 Task: Apply layout section header in current slide.
Action: Mouse moved to (324, 82)
Screenshot: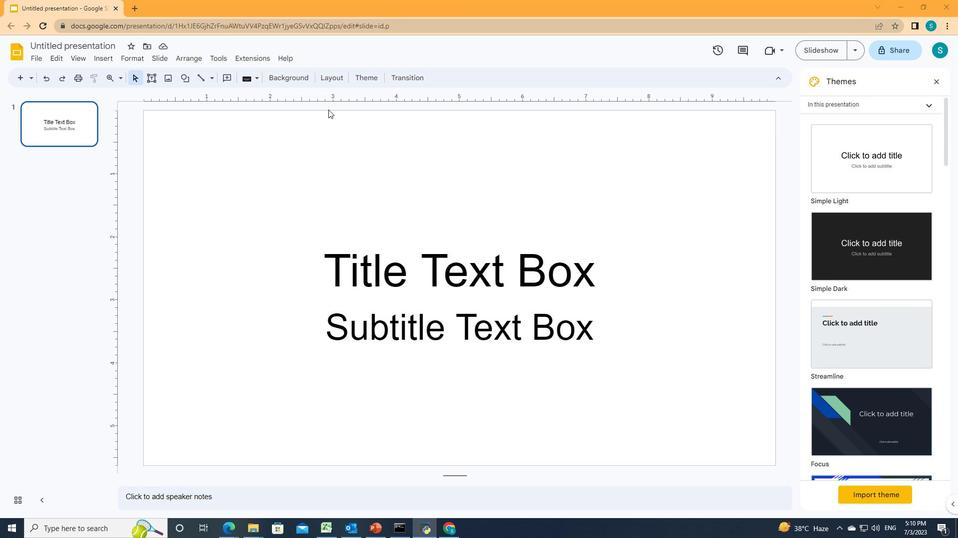 
Action: Mouse pressed left at (324, 82)
Screenshot: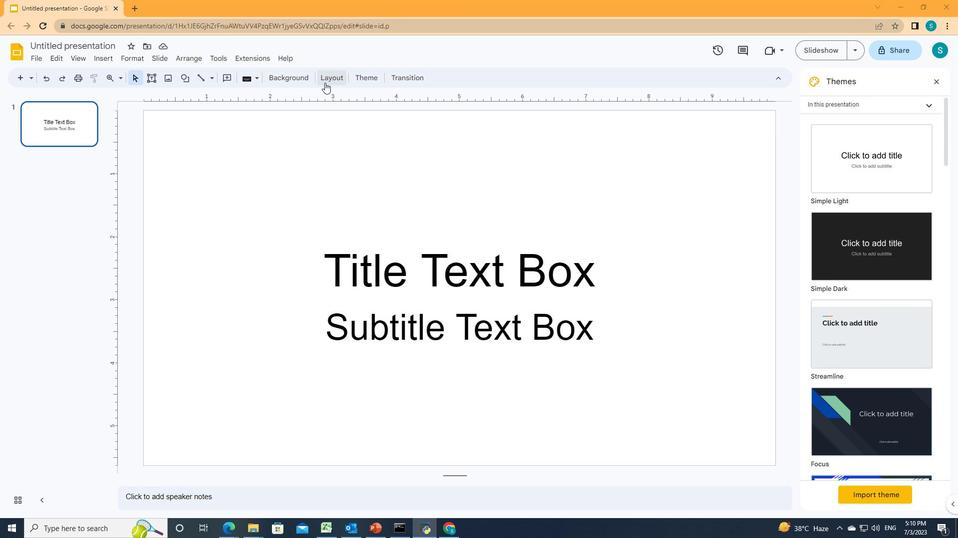 
Action: Mouse moved to (404, 114)
Screenshot: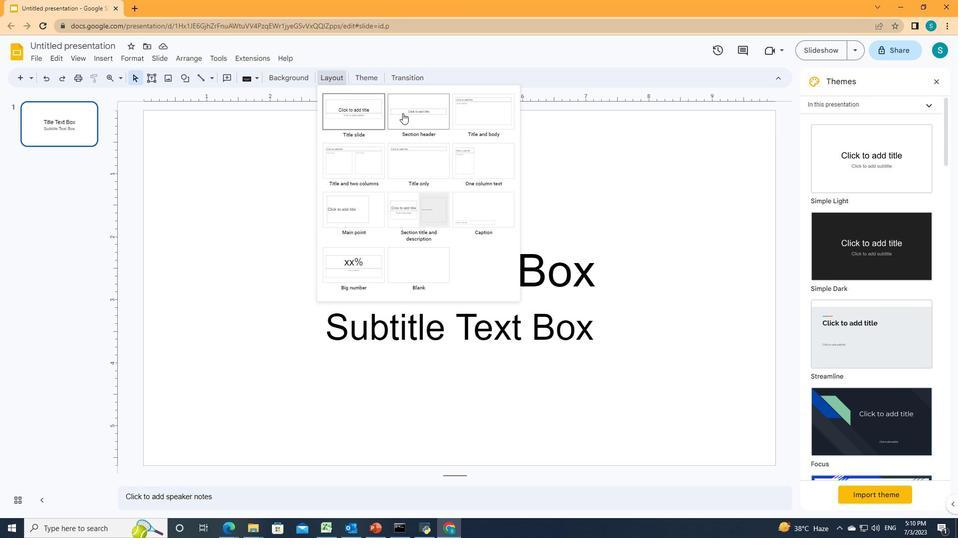 
Action: Mouse pressed left at (404, 114)
Screenshot: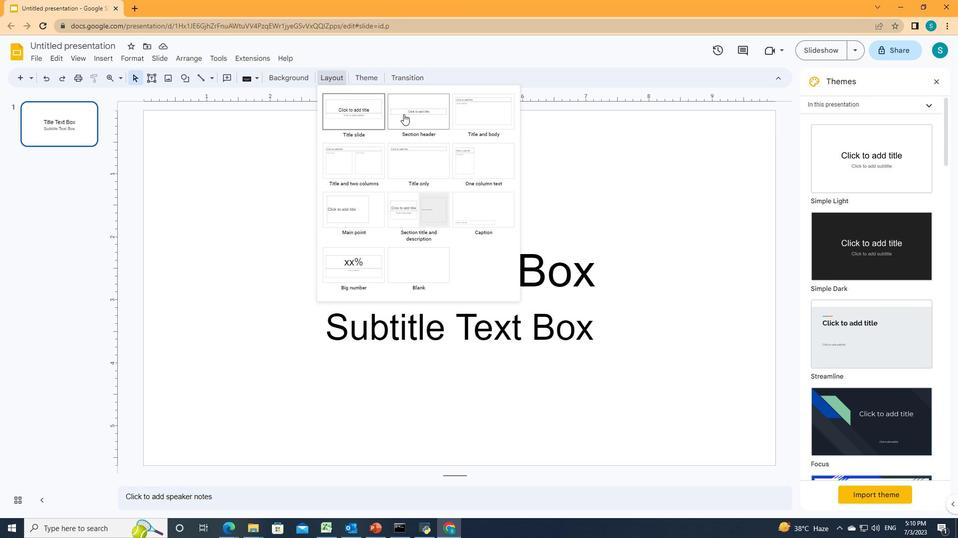 
Action: Mouse moved to (404, 115)
Screenshot: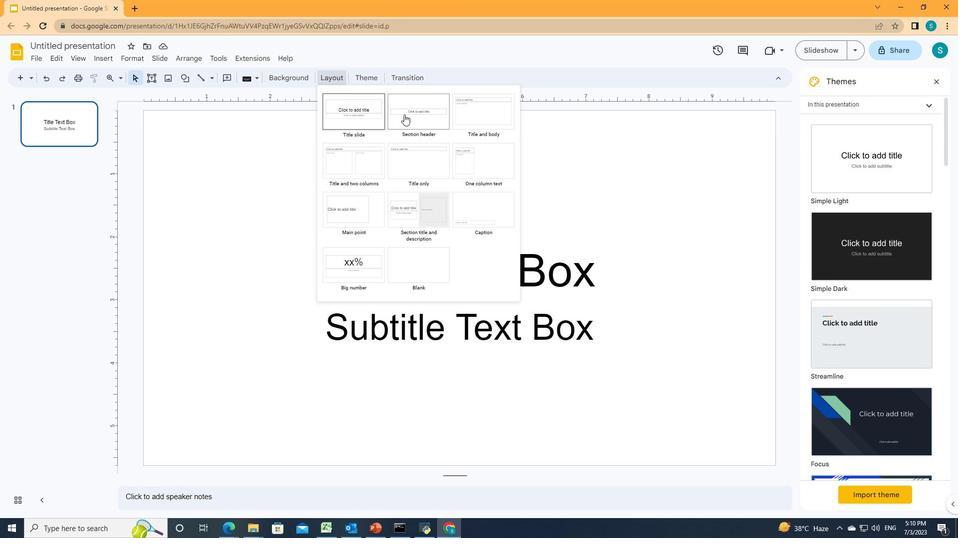 
